 Task: Assign in the project ZephyrTech the issue 'Integrate a new virtual assistant feature into an existing mobile application to enhance user experience and convenience' to the sprint 'Stellar Sprint'.
Action: Mouse moved to (919, 268)
Screenshot: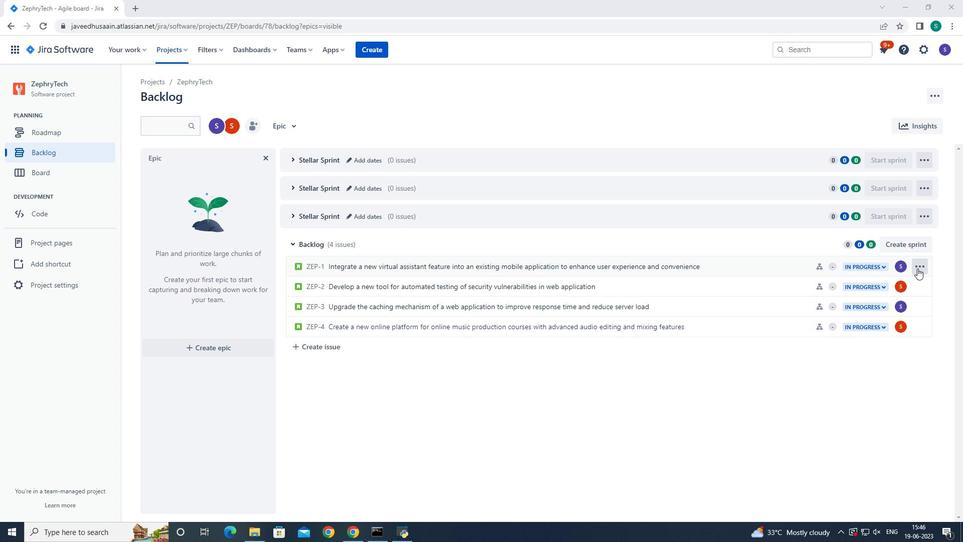 
Action: Mouse pressed left at (919, 268)
Screenshot: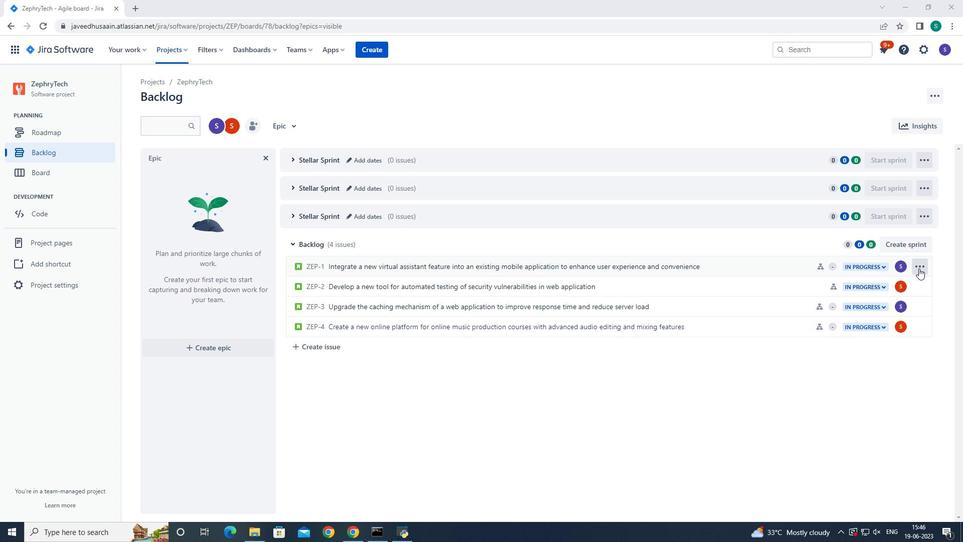 
Action: Mouse moved to (889, 384)
Screenshot: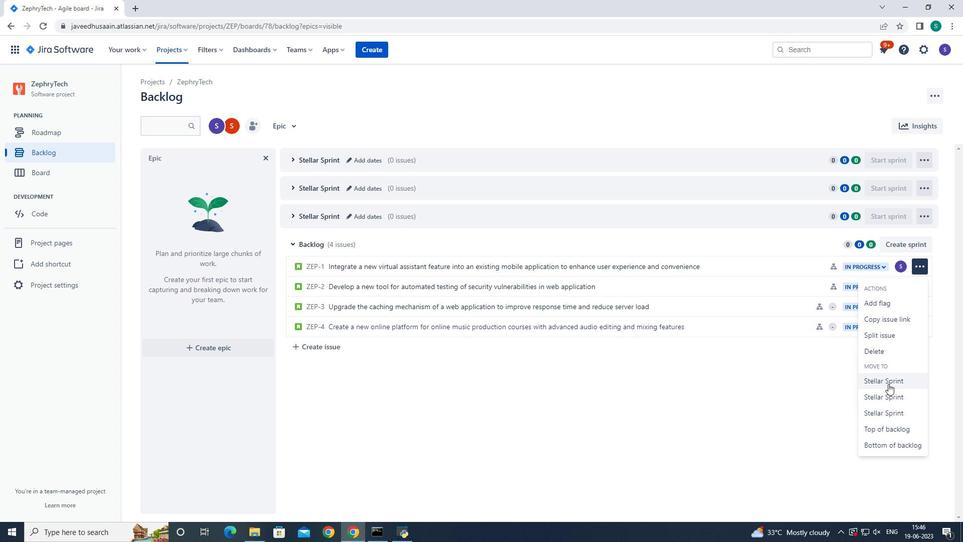 
Action: Mouse pressed left at (889, 384)
Screenshot: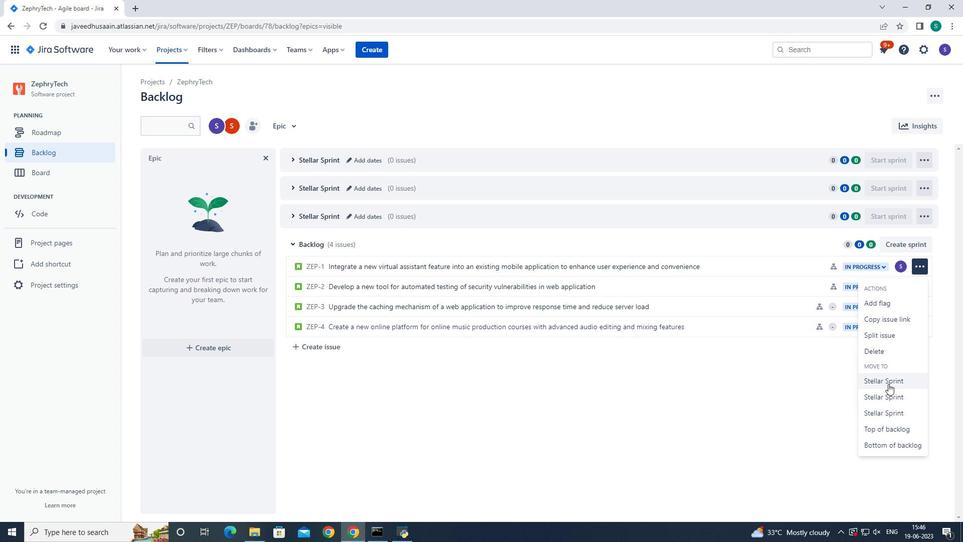 
Action: Mouse moved to (856, 378)
Screenshot: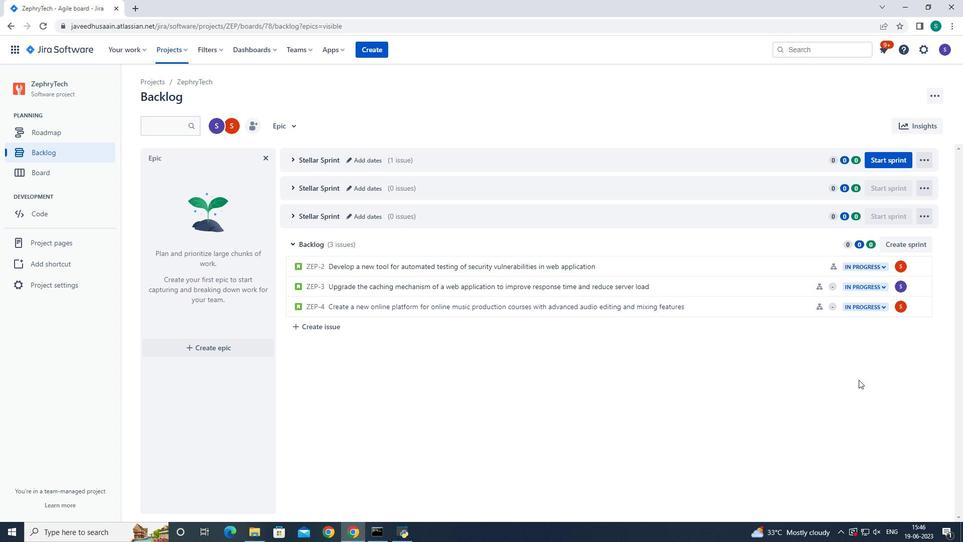 
